 Task: In the notification setting, enable all new comments.
Action: Mouse moved to (209, 60)
Screenshot: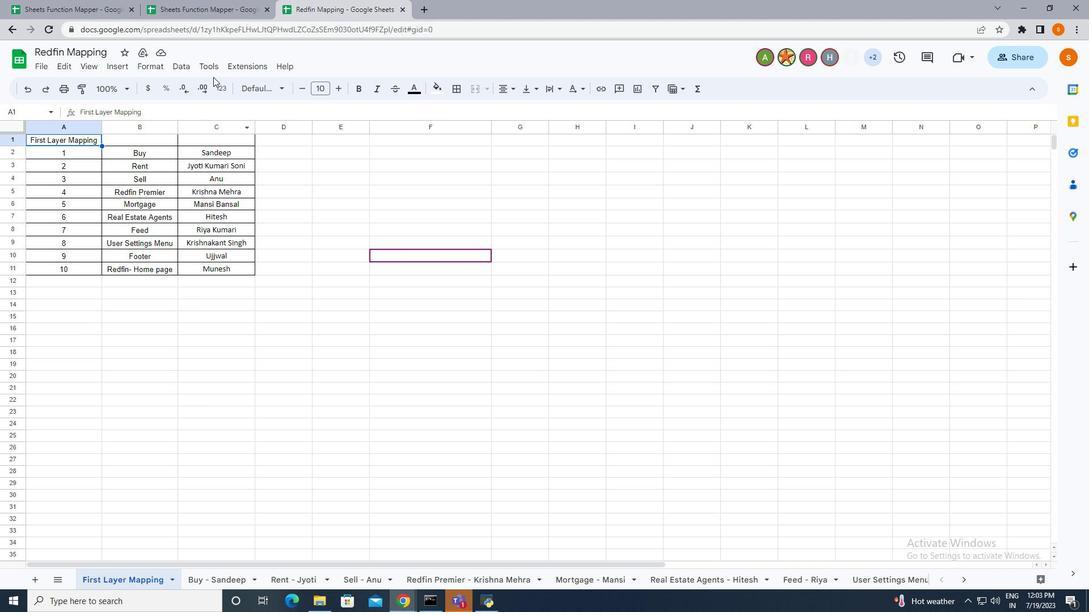 
Action: Mouse pressed left at (209, 60)
Screenshot: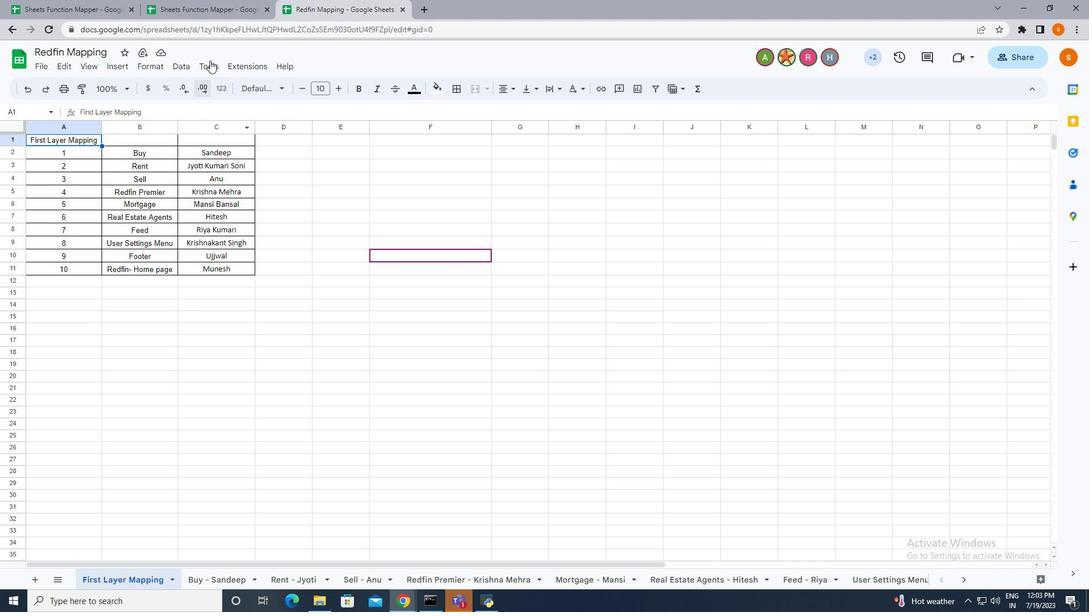 
Action: Mouse moved to (258, 158)
Screenshot: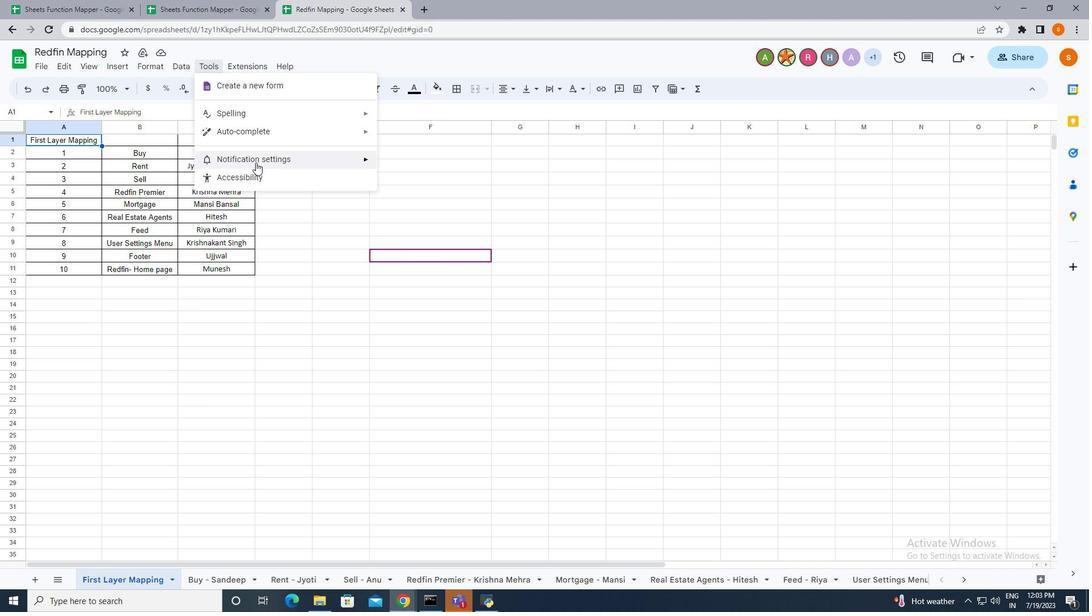 
Action: Mouse pressed left at (258, 158)
Screenshot: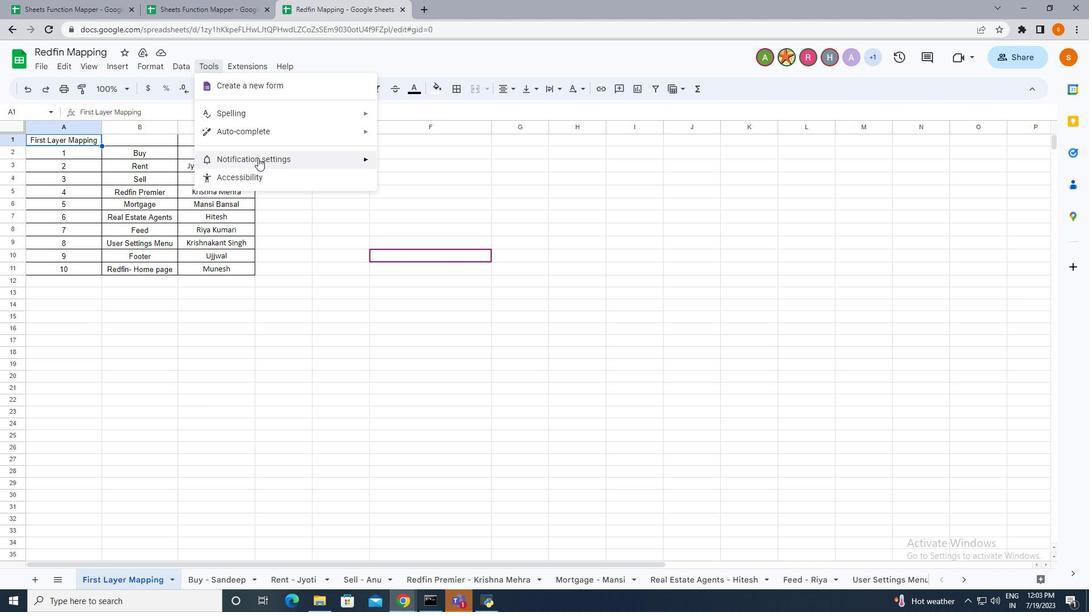 
Action: Mouse moved to (385, 183)
Screenshot: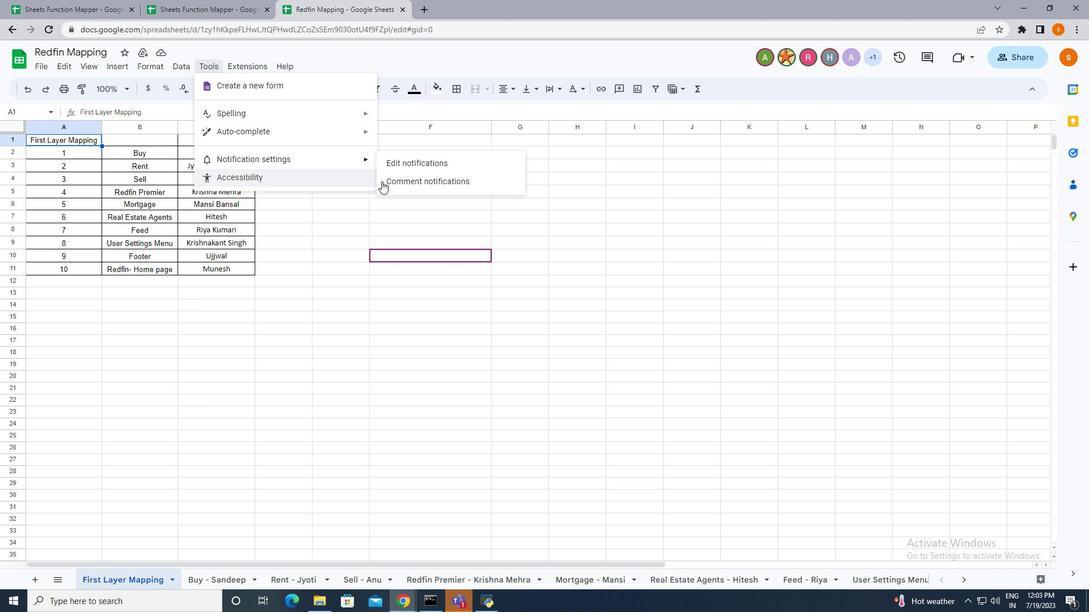 
Action: Mouse pressed left at (385, 183)
Screenshot: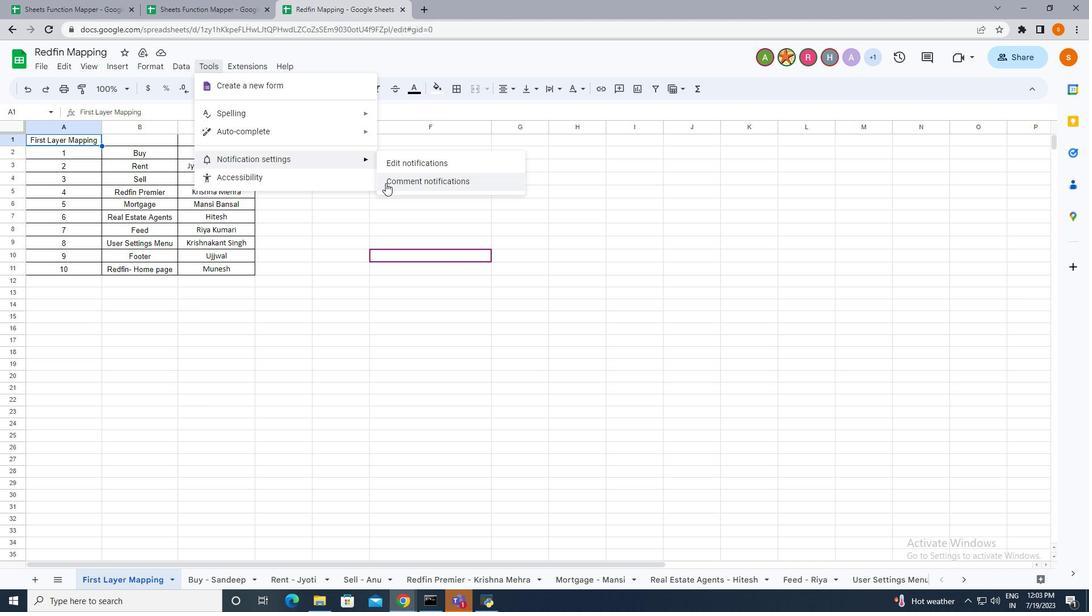 
Action: Mouse moved to (460, 275)
Screenshot: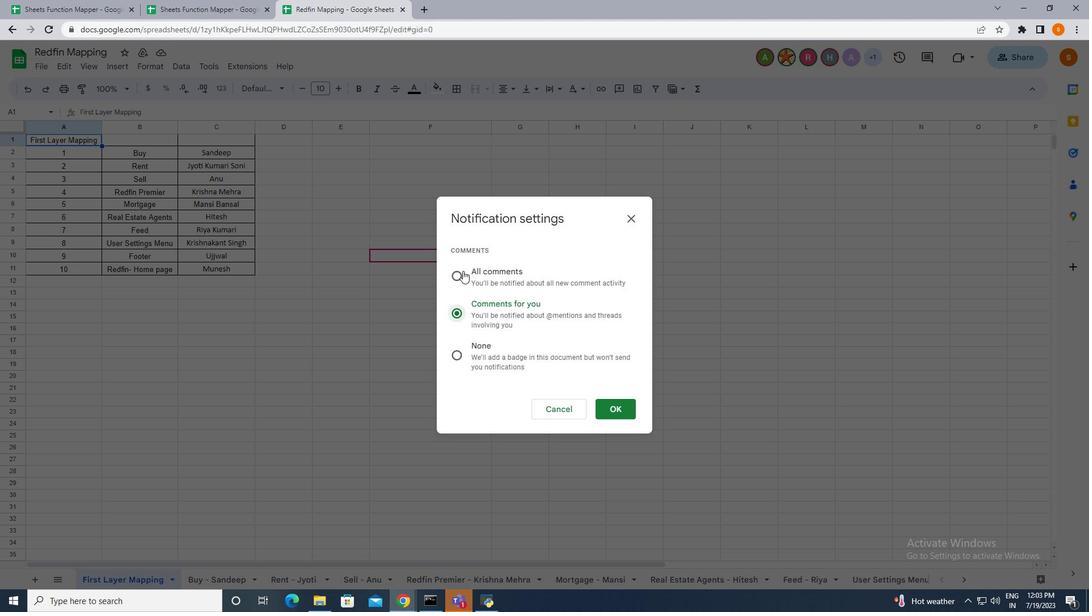 
Action: Mouse pressed left at (460, 275)
Screenshot: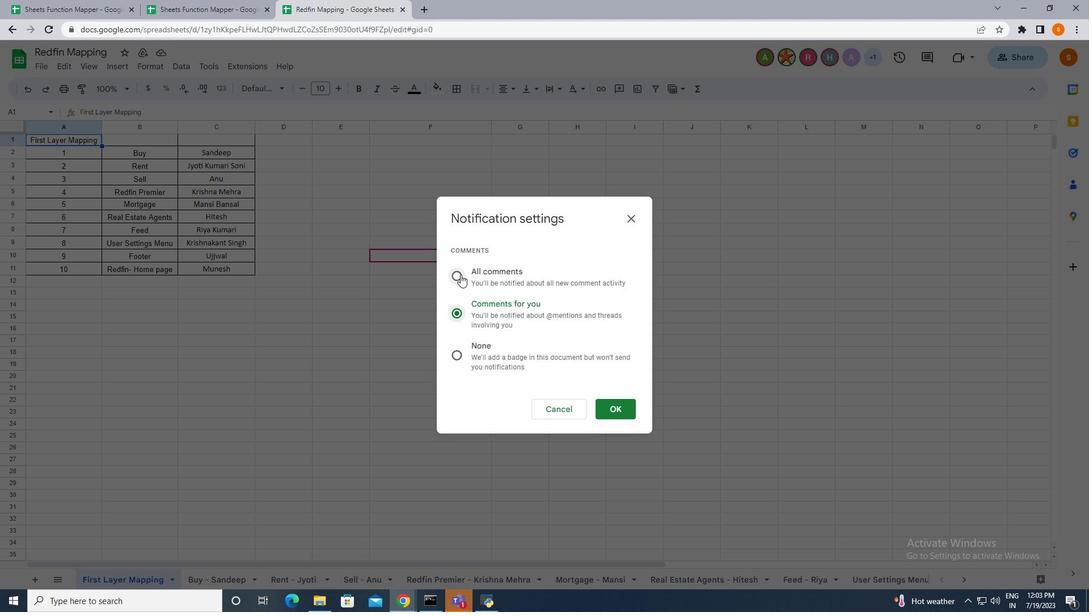 
Action: Mouse moved to (626, 415)
Screenshot: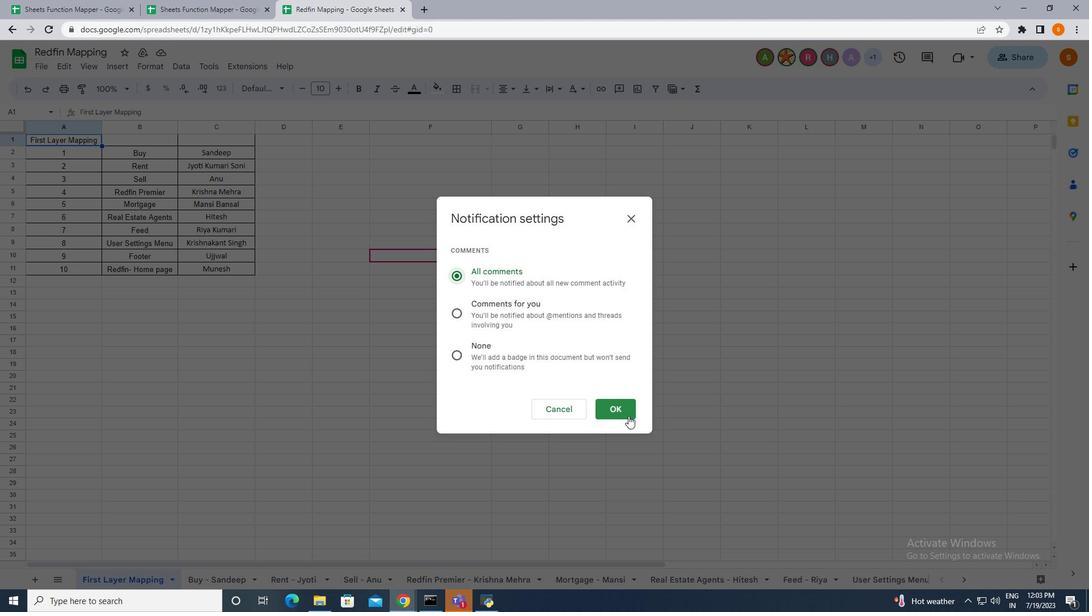 
Action: Mouse pressed left at (626, 415)
Screenshot: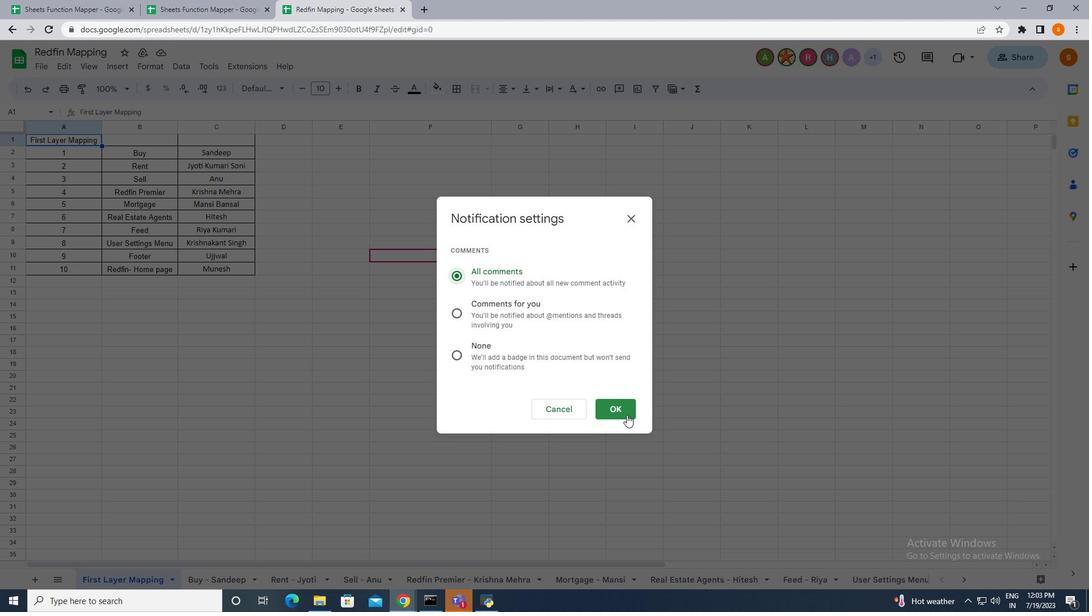 
Action: Mouse moved to (624, 412)
Screenshot: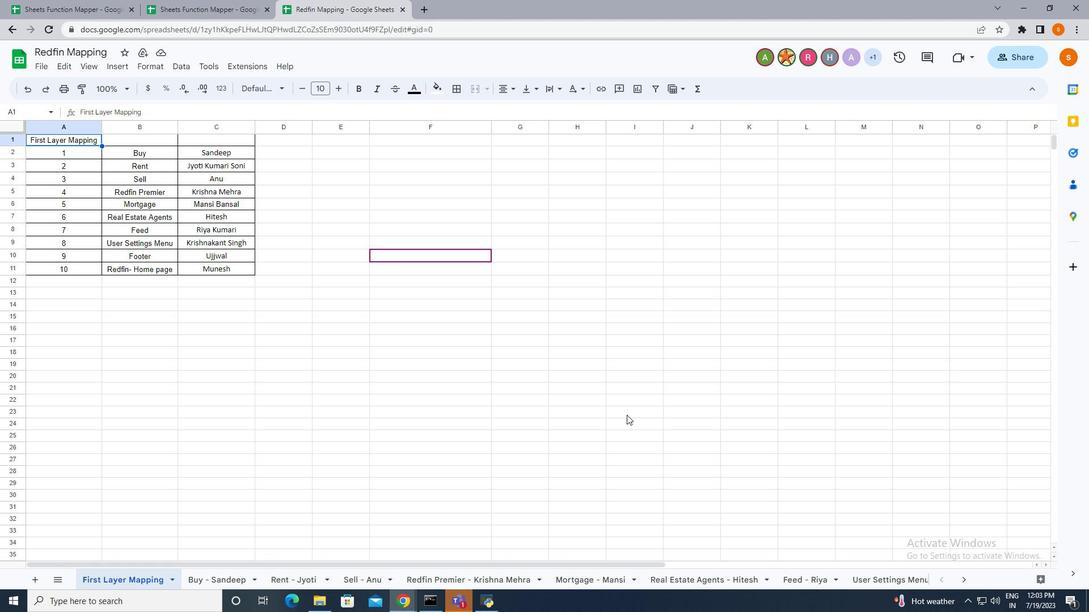 
